 Task: Create a sub task Release to Production / Go Live for the task  Integrate a new online platform for online fitness training in the project ArtiZen , assign it to team member softage.1@softage.net and update the status of the sub task to  Completed , set the priority of the sub task to High
Action: Mouse moved to (597, 273)
Screenshot: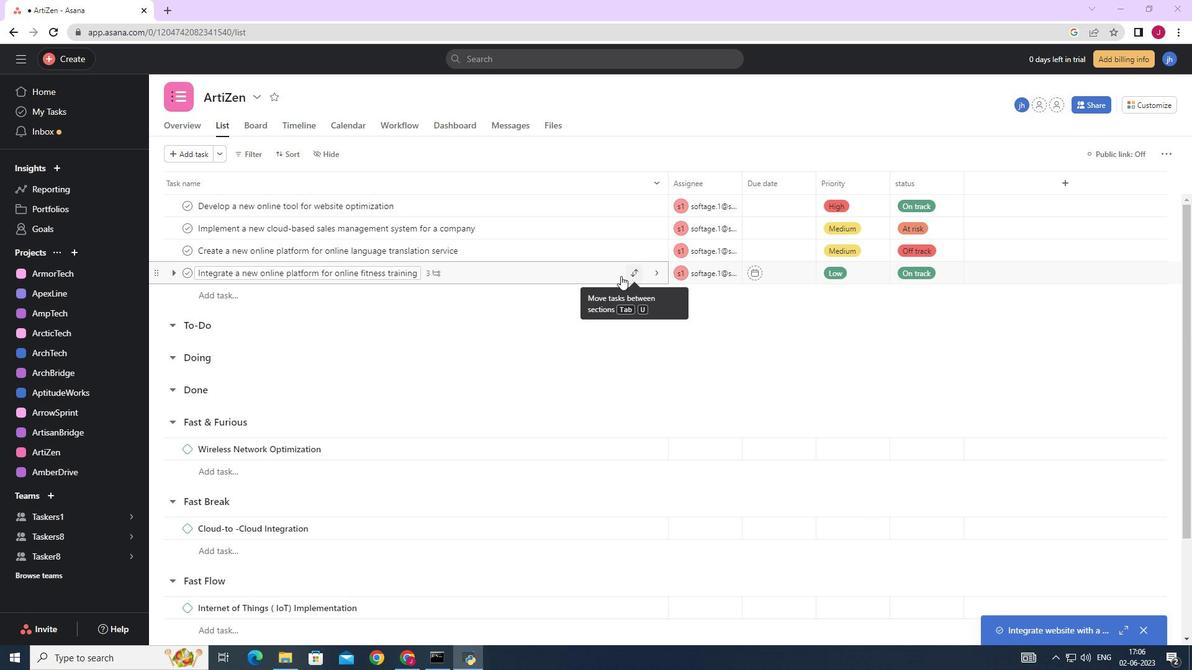 
Action: Mouse pressed left at (597, 273)
Screenshot: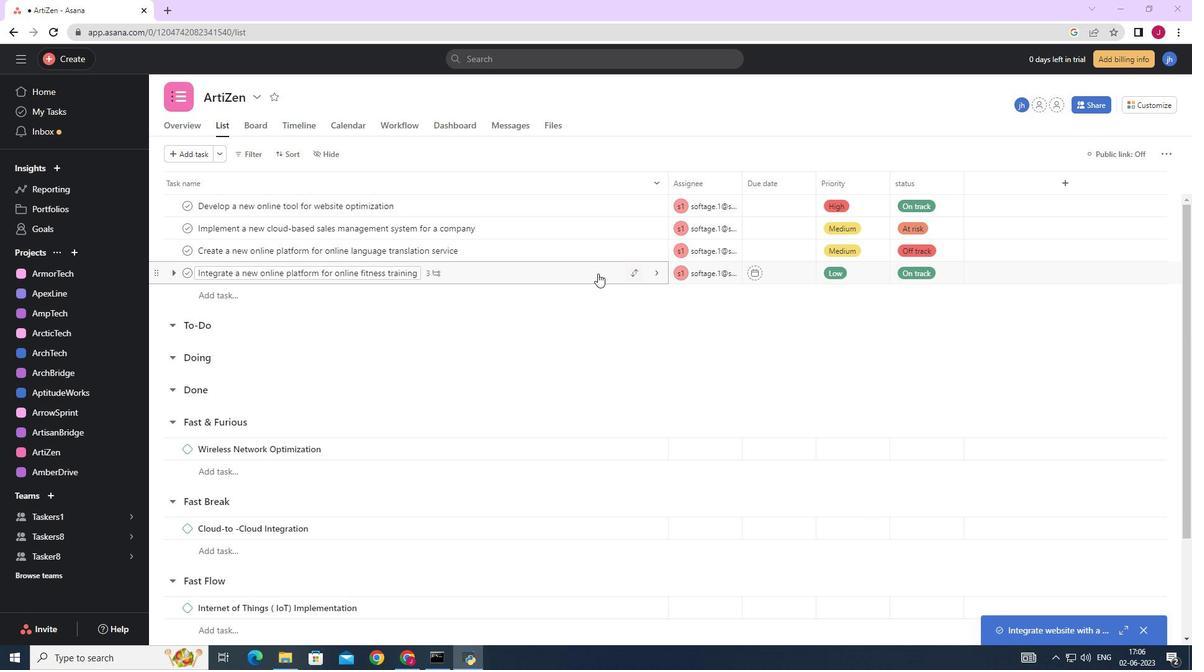 
Action: Mouse moved to (942, 502)
Screenshot: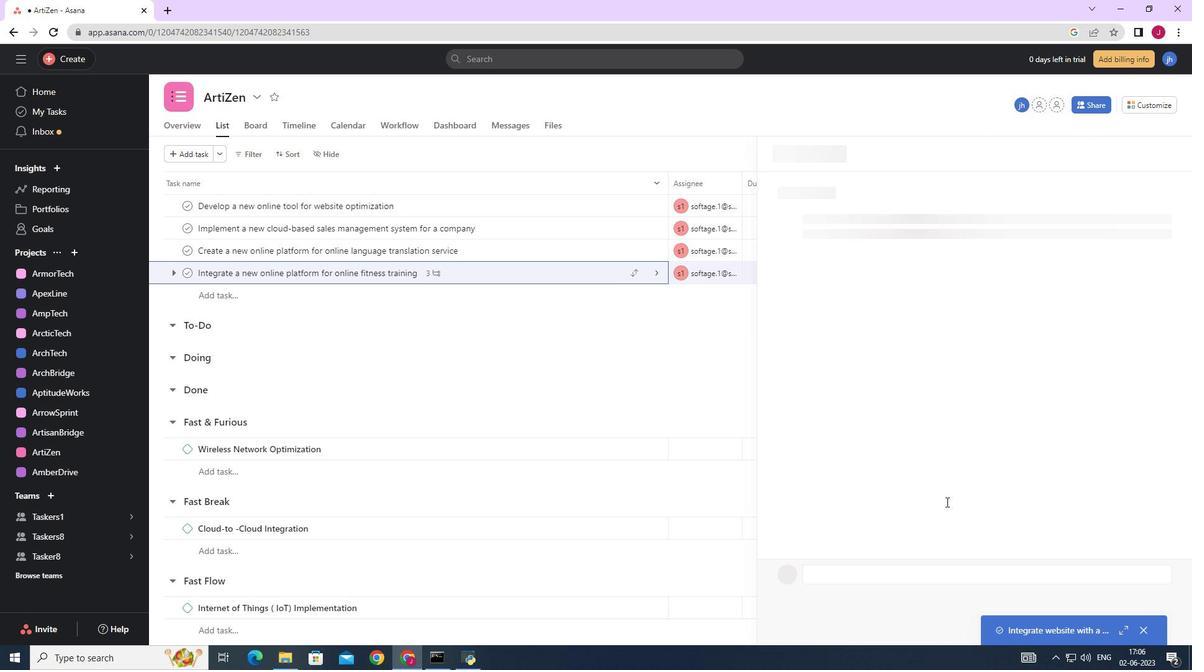 
Action: Mouse scrolled (942, 502) with delta (0, 0)
Screenshot: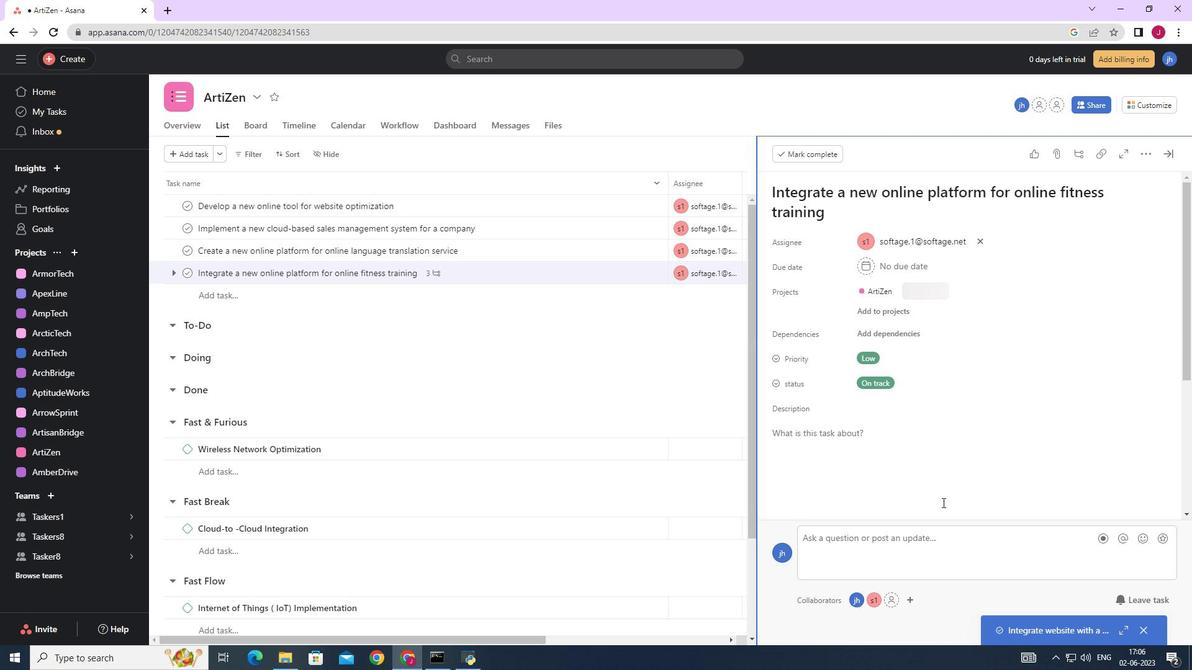 
Action: Mouse scrolled (942, 502) with delta (0, 0)
Screenshot: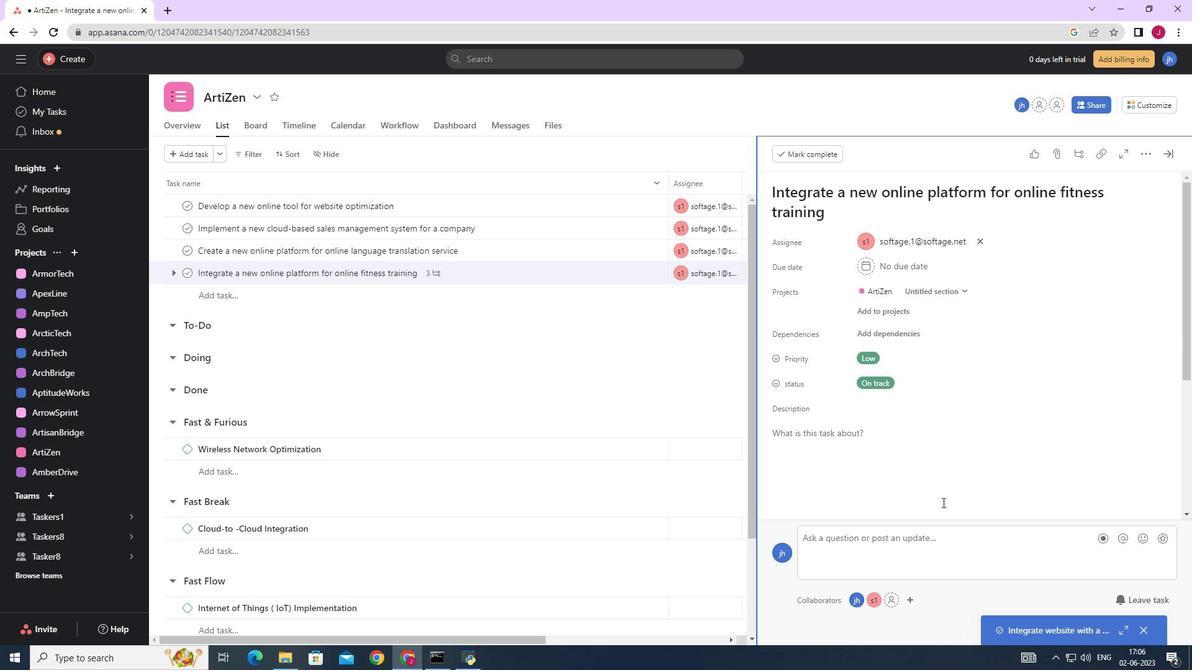 
Action: Mouse scrolled (942, 502) with delta (0, 0)
Screenshot: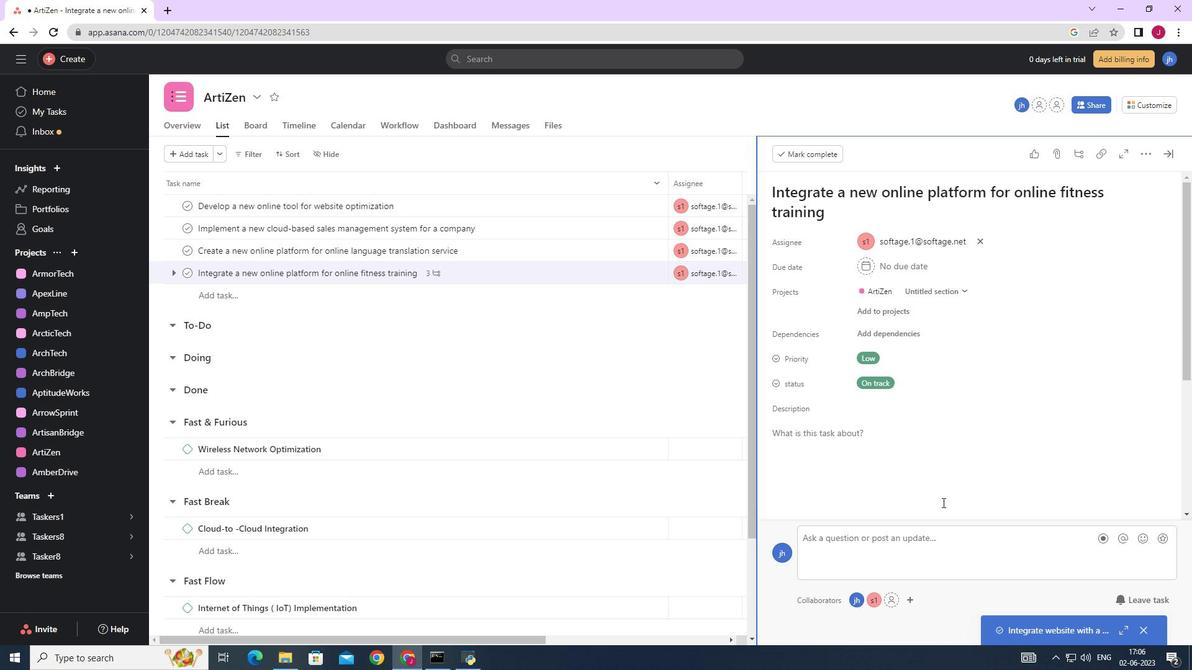 
Action: Mouse moved to (816, 462)
Screenshot: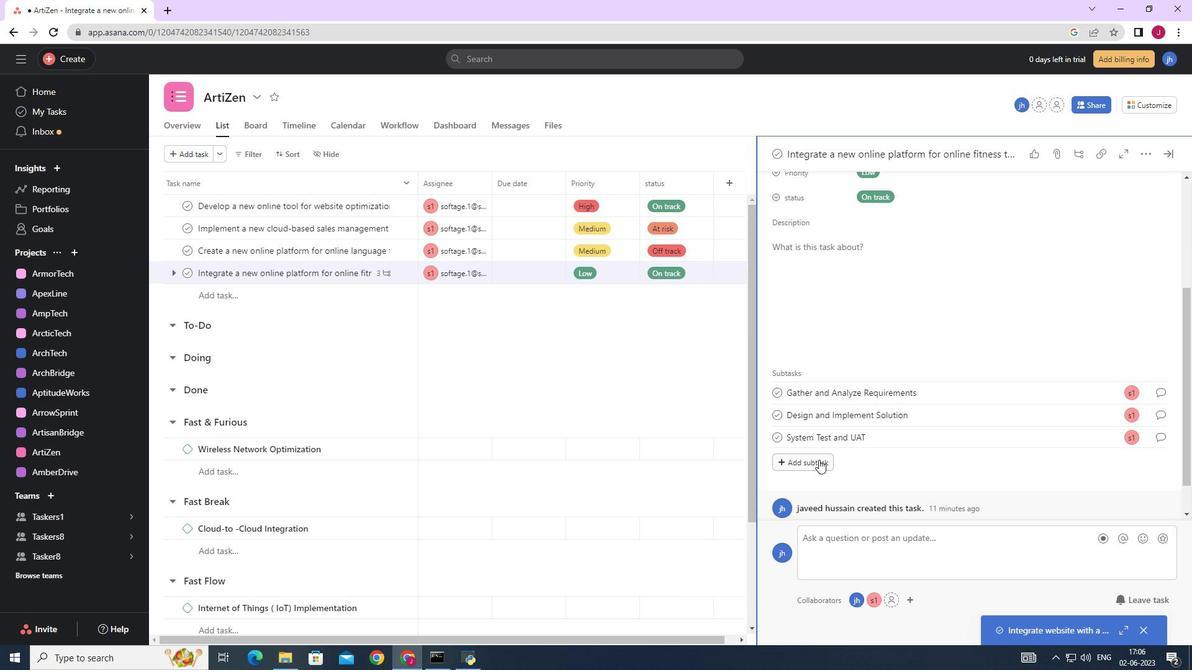 
Action: Mouse pressed left at (816, 462)
Screenshot: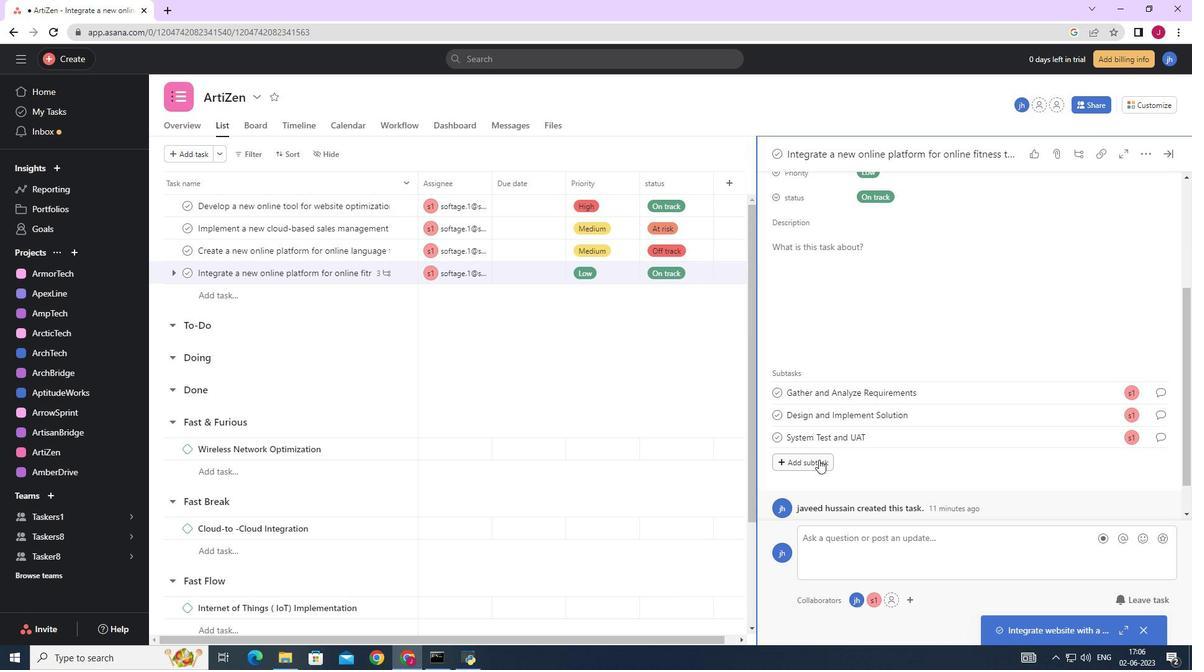 
Action: Mouse moved to (812, 436)
Screenshot: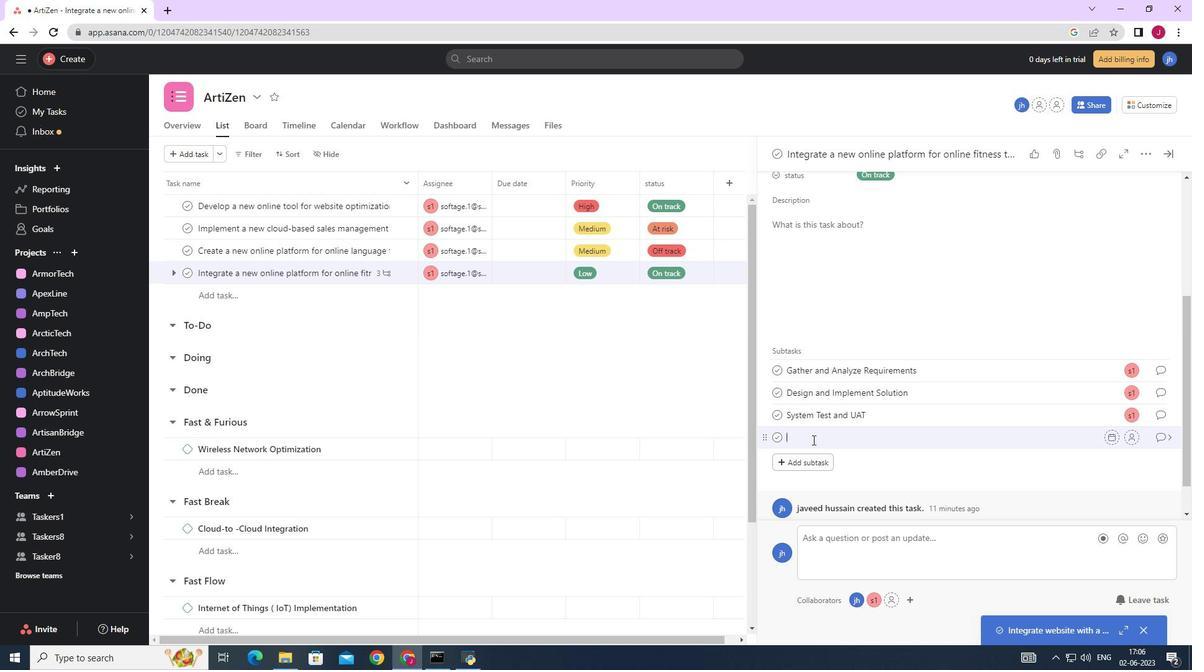 
Action: Key pressed <Key.caps_lock>R<Key.caps_lock><Key.backspace>r<Key.caps_lock>ELEASE<Key.space>TO<Key.space>PRODUCION<Key.space><Key.backspace><Key.backspace><Key.backspace><Key.backspace>TION<Key.space>/<Key.space><Key.caps_lock>g<Key.caps_lock>O<Key.space><Key.caps_lock>l<Key.caps_lock>IVE
Screenshot: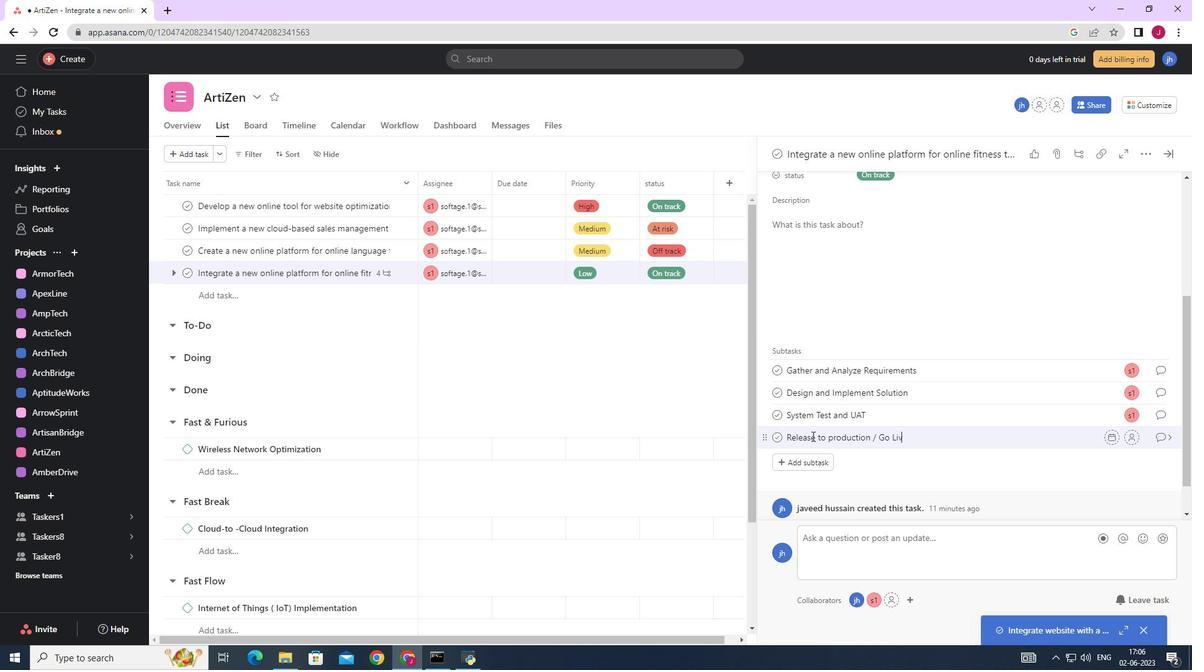 
Action: Mouse moved to (1126, 438)
Screenshot: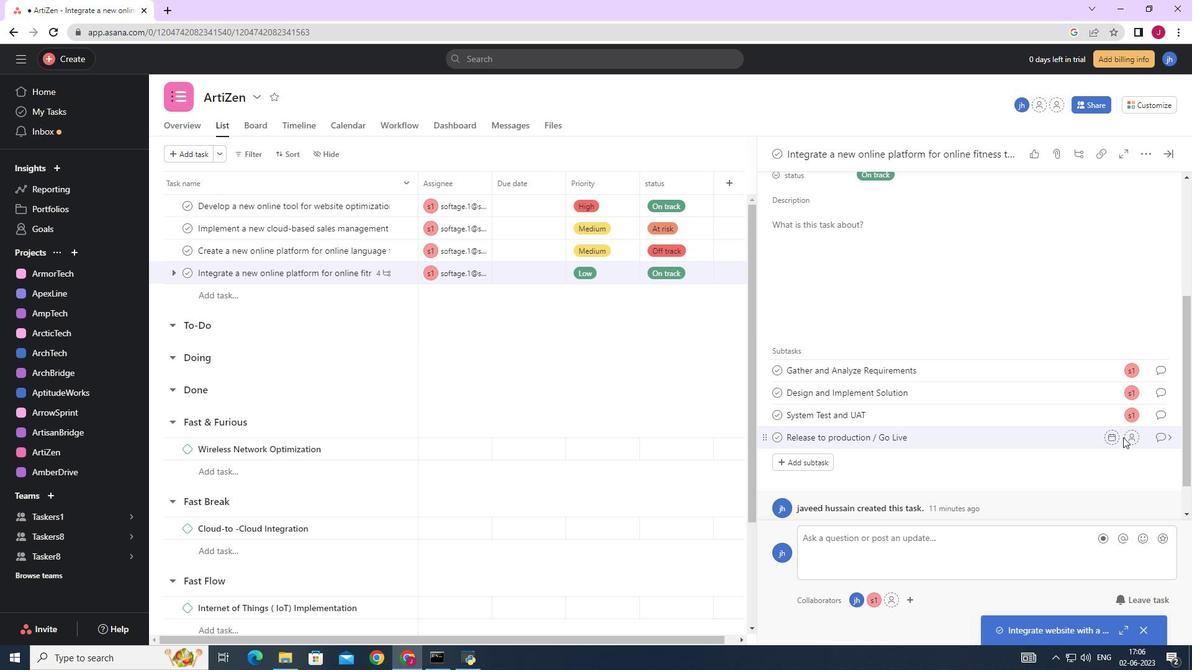 
Action: Mouse pressed left at (1126, 438)
Screenshot: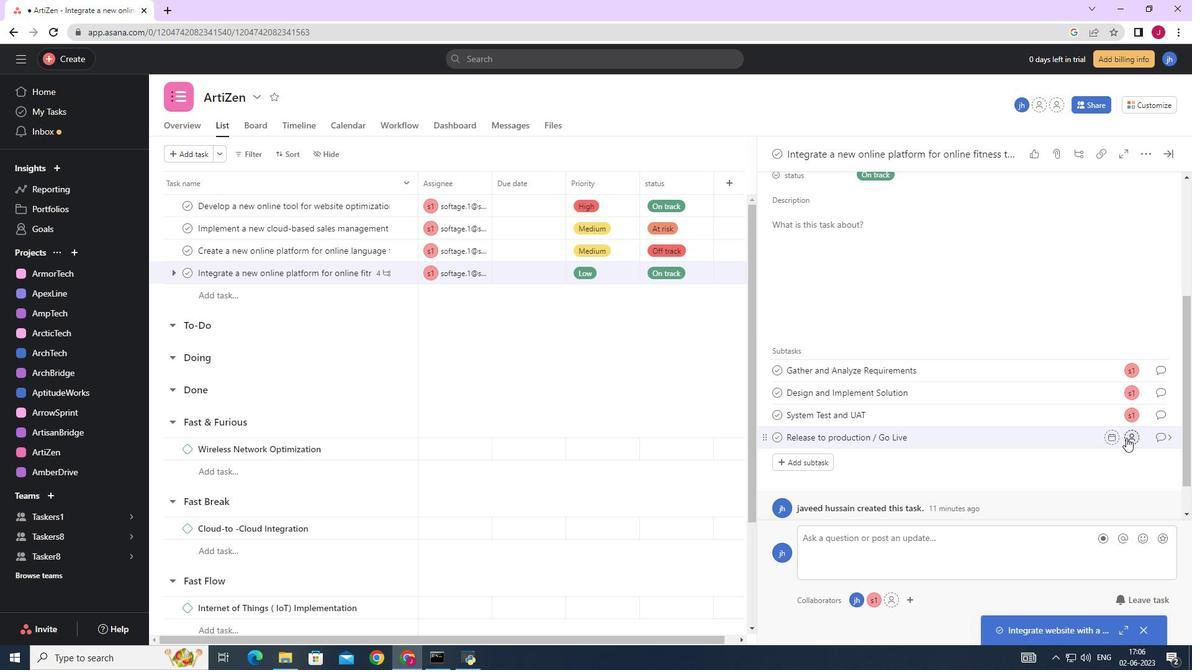 
Action: Mouse moved to (948, 511)
Screenshot: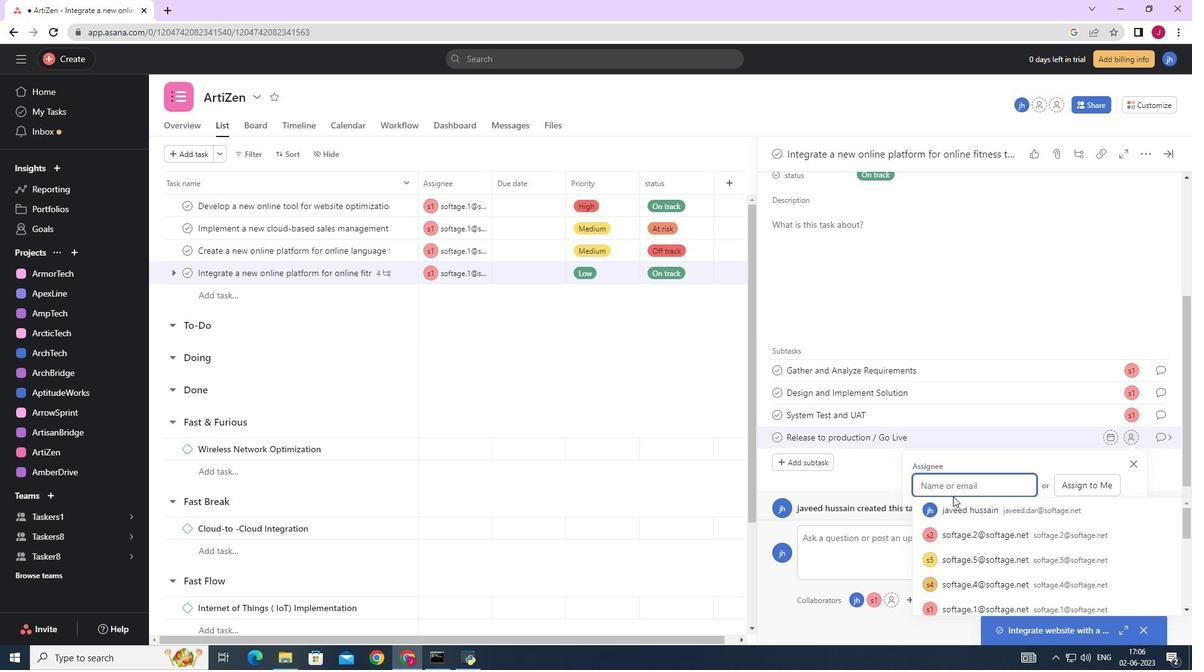 
Action: Key pressed SOFTAGE.1
Screenshot: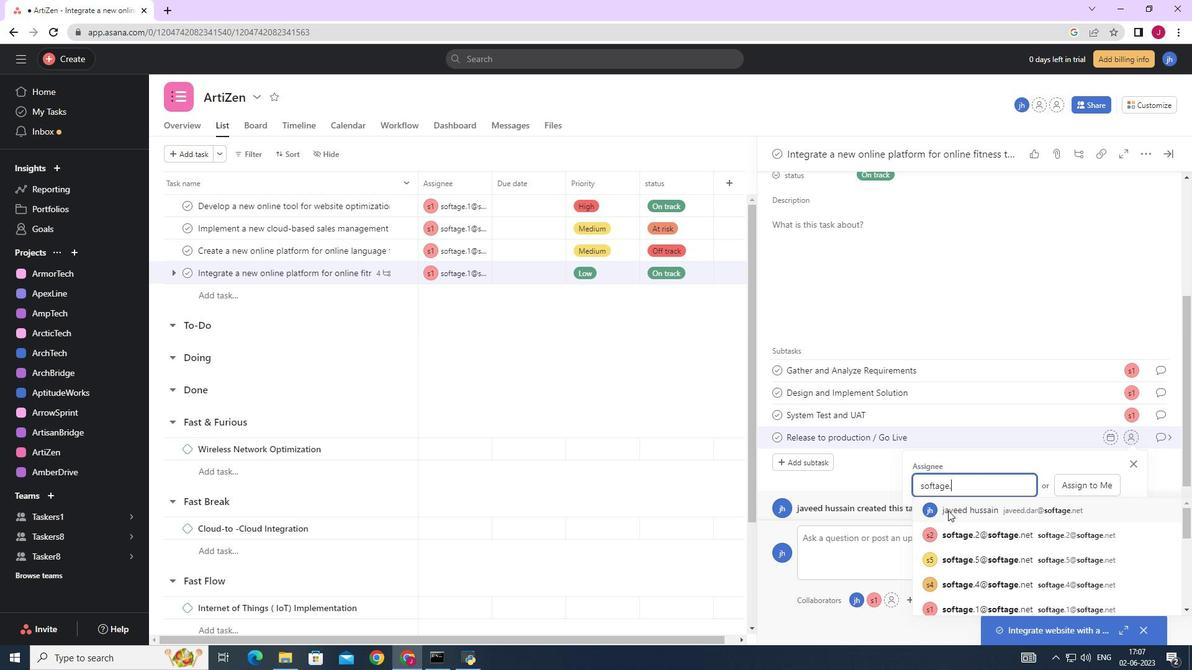 
Action: Mouse moved to (950, 511)
Screenshot: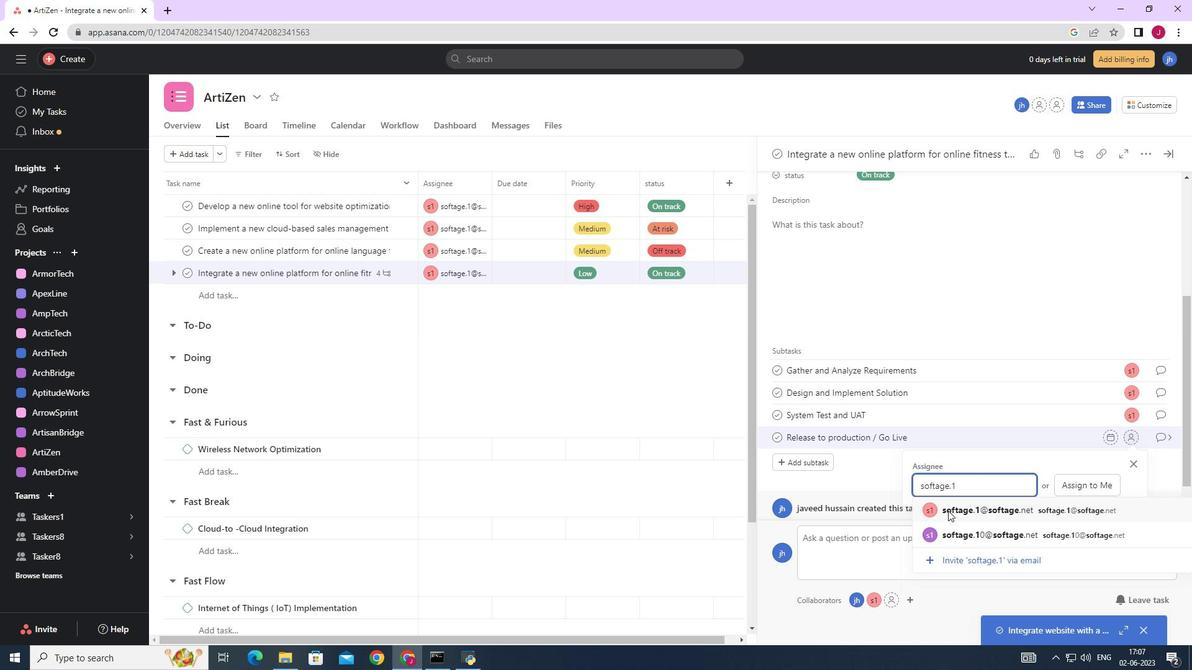 
Action: Mouse pressed left at (950, 511)
Screenshot: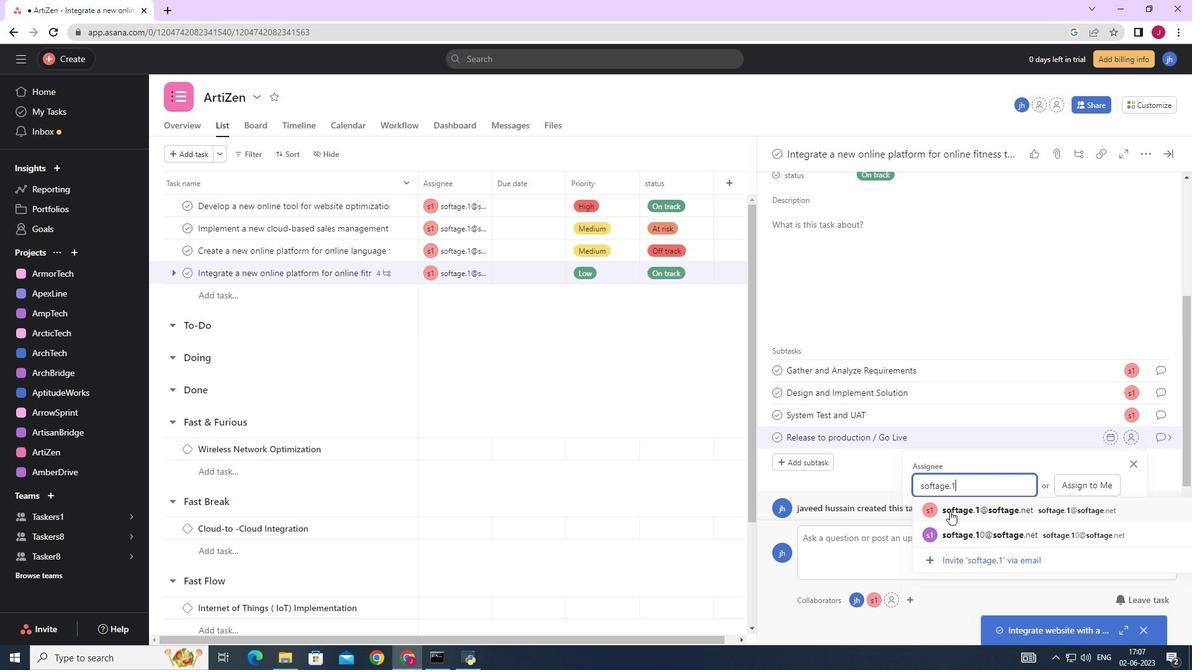 
Action: Mouse moved to (1166, 438)
Screenshot: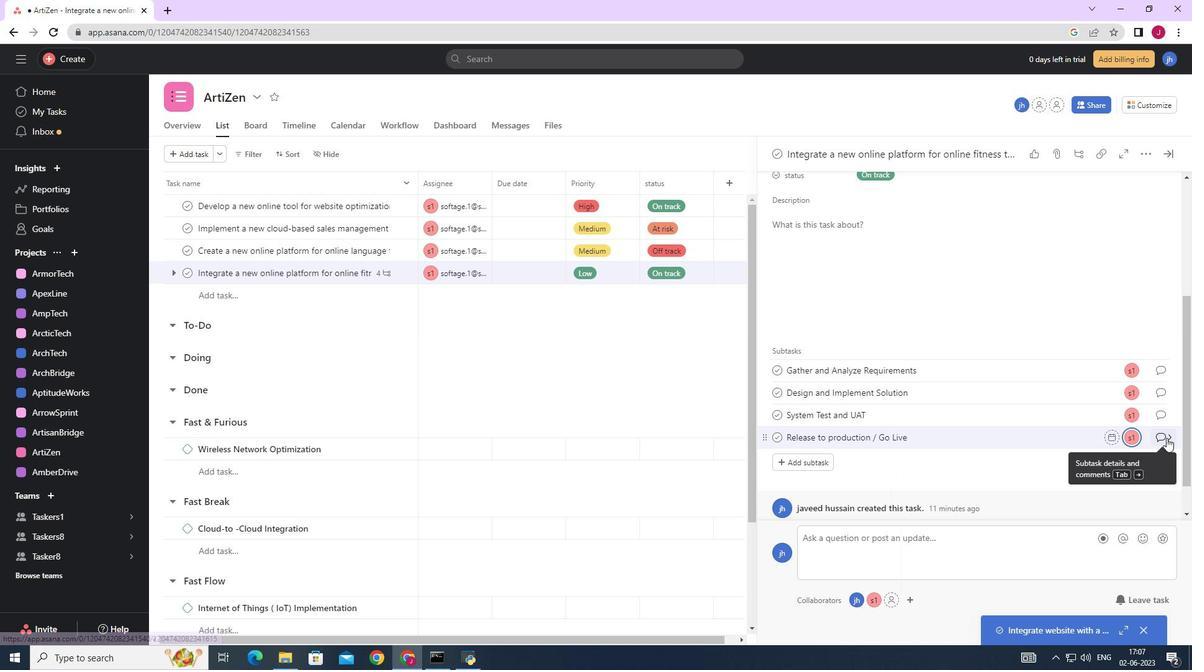 
Action: Mouse pressed left at (1166, 438)
Screenshot: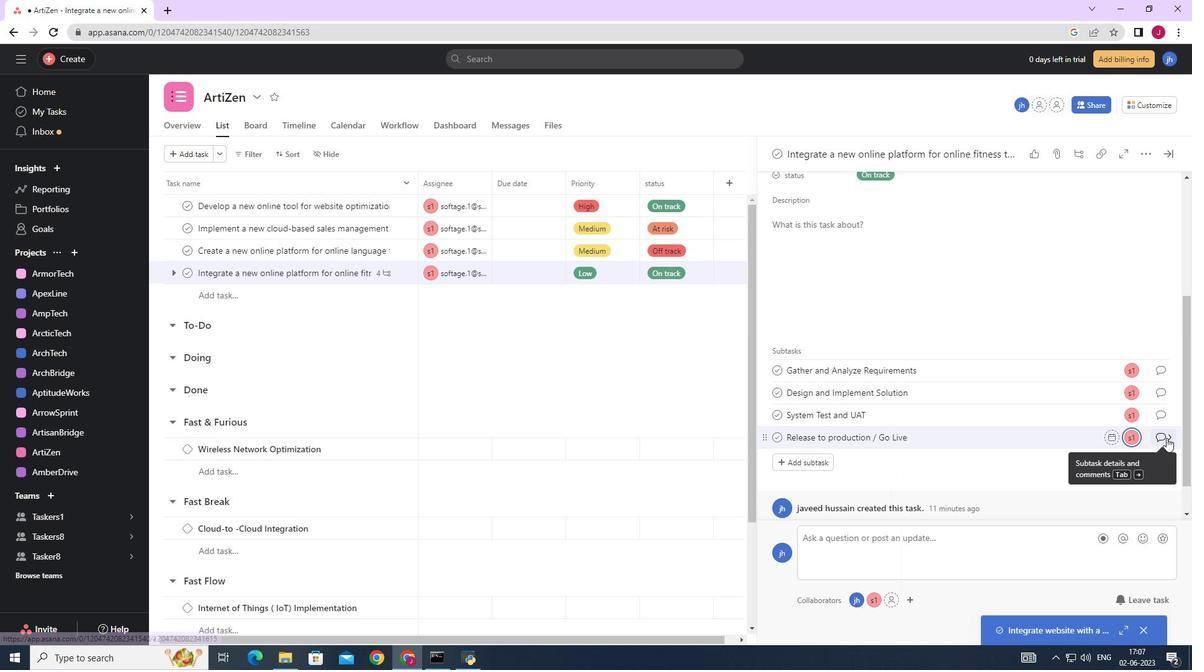
Action: Mouse moved to (825, 330)
Screenshot: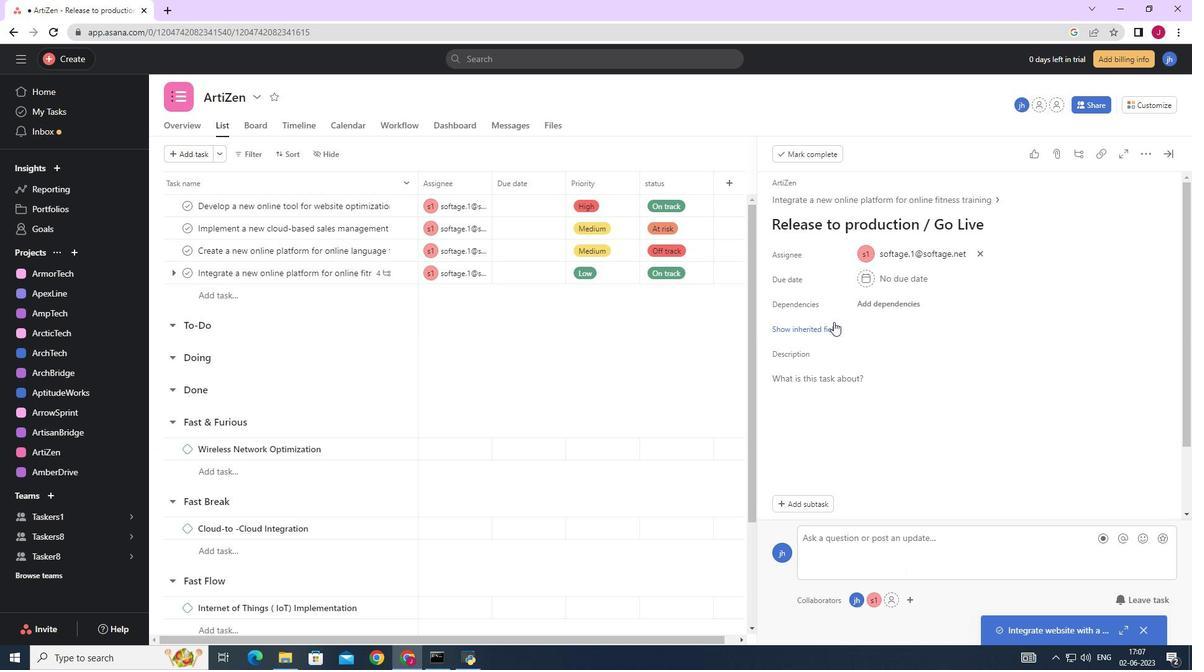 
Action: Mouse pressed left at (825, 330)
Screenshot: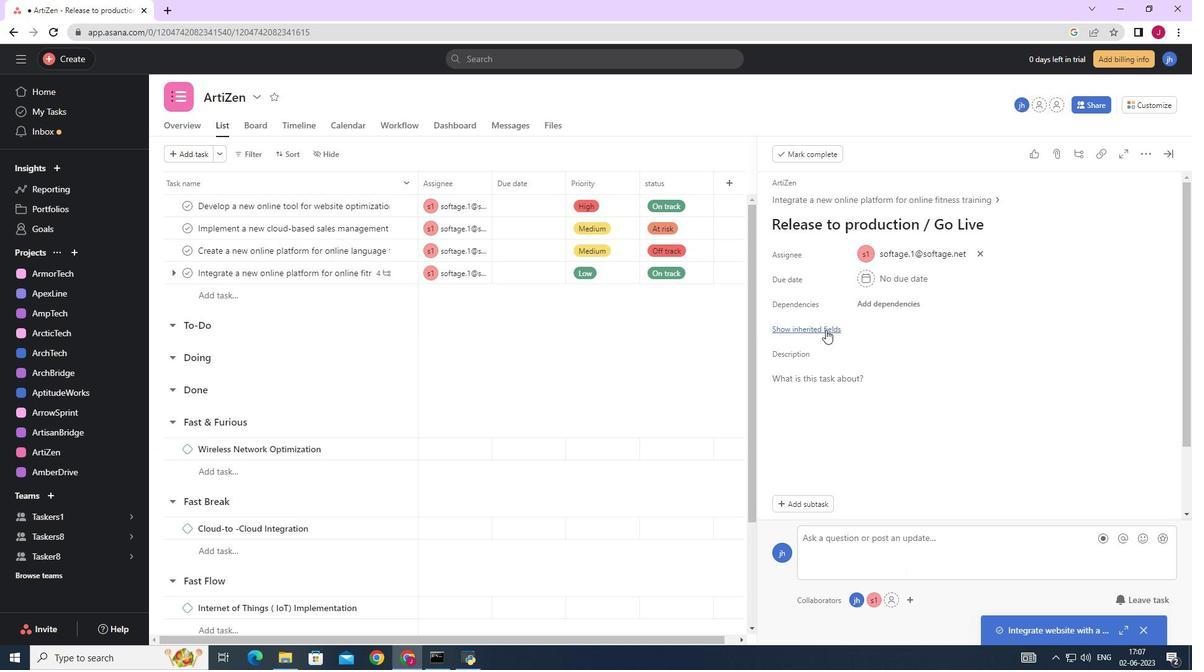 
Action: Mouse moved to (873, 353)
Screenshot: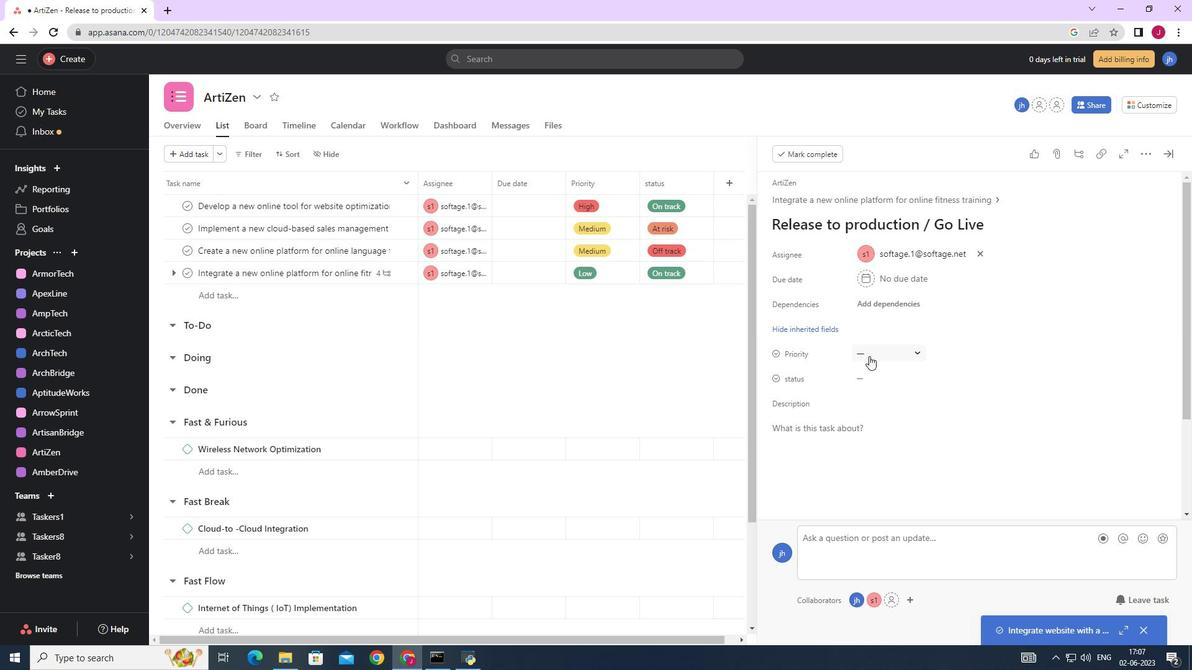 
Action: Mouse pressed left at (873, 353)
Screenshot: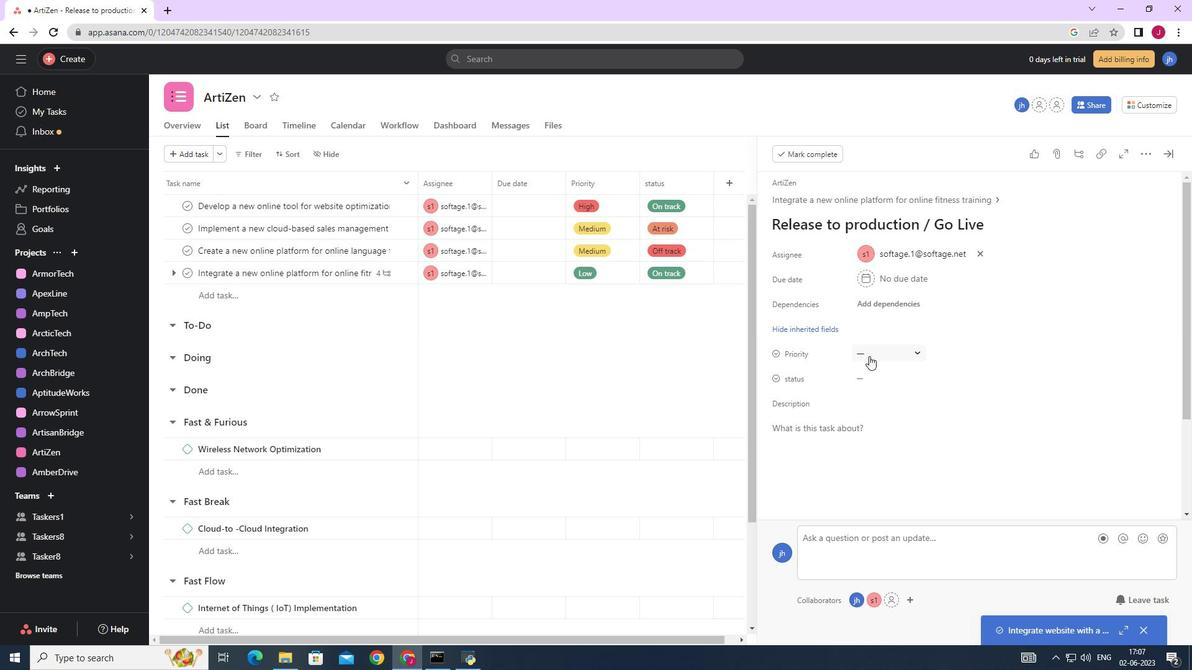 
Action: Mouse moved to (899, 395)
Screenshot: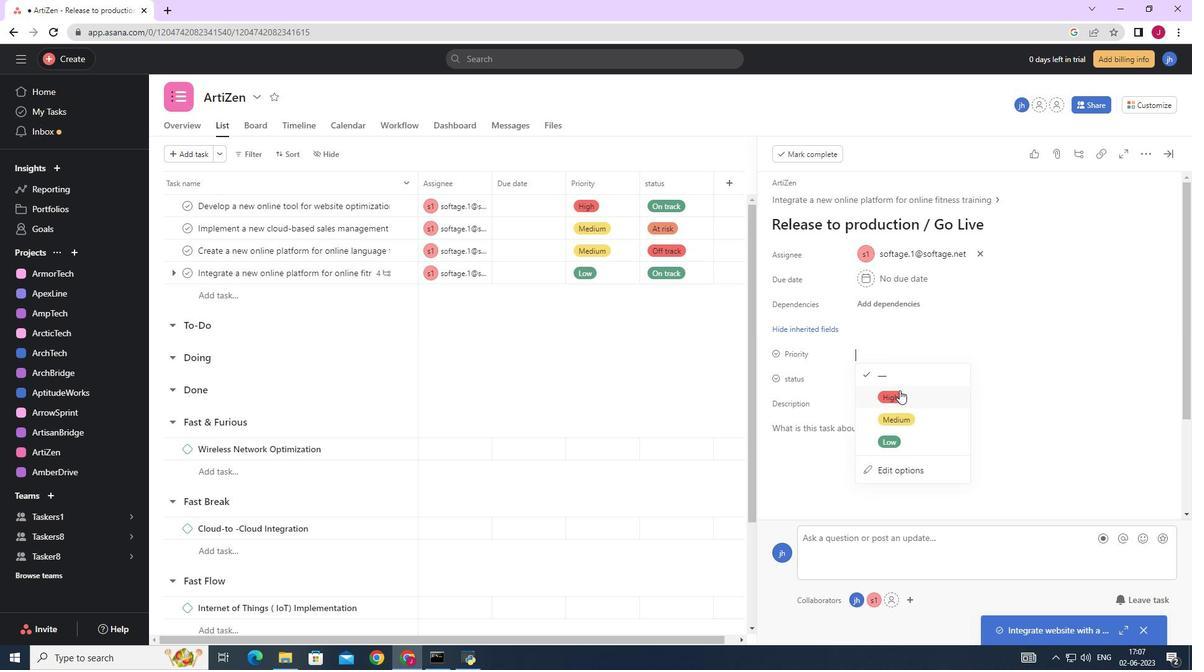 
Action: Mouse pressed left at (899, 395)
Screenshot: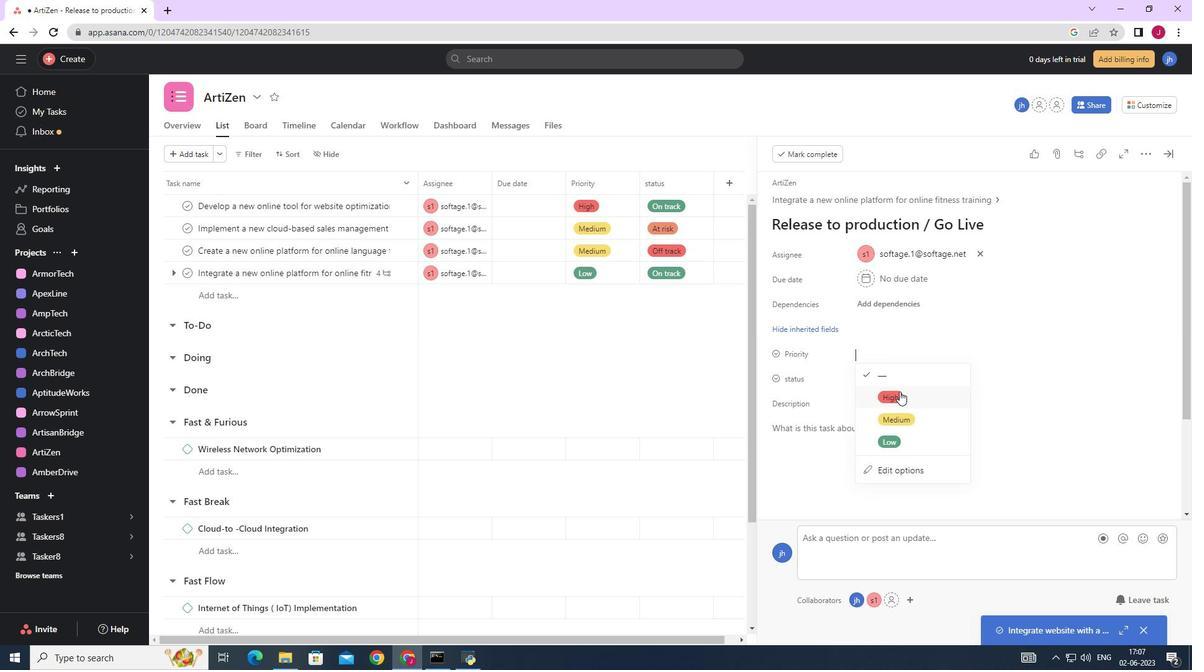 
Action: Mouse moved to (873, 374)
Screenshot: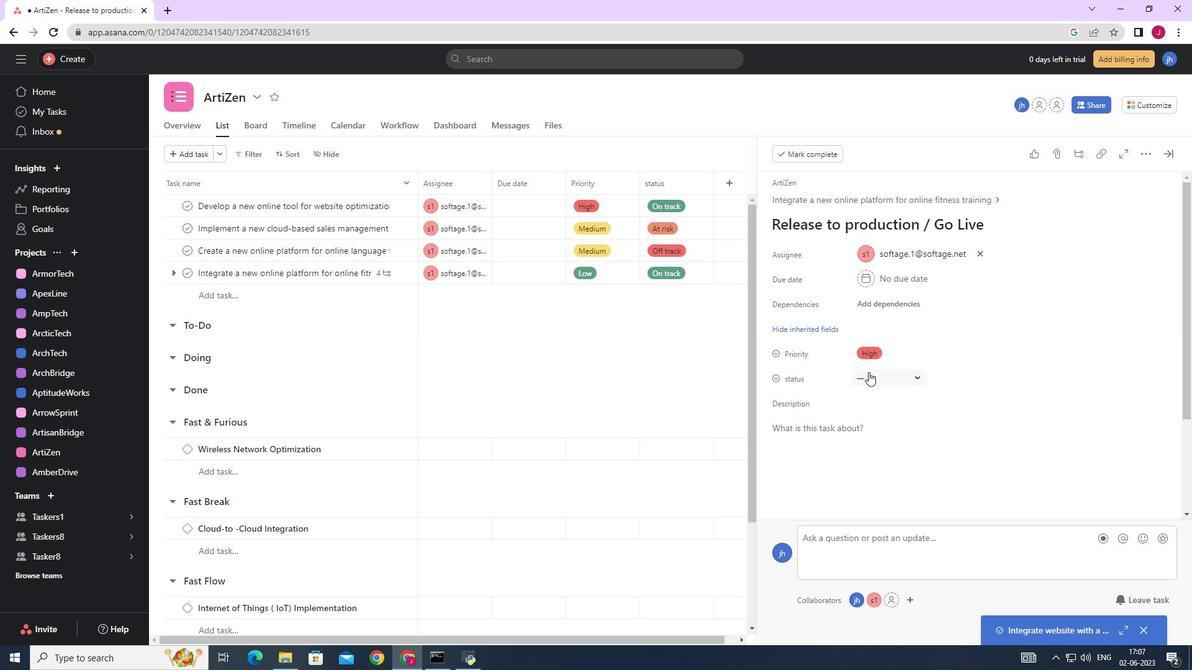 
Action: Mouse pressed left at (873, 374)
Screenshot: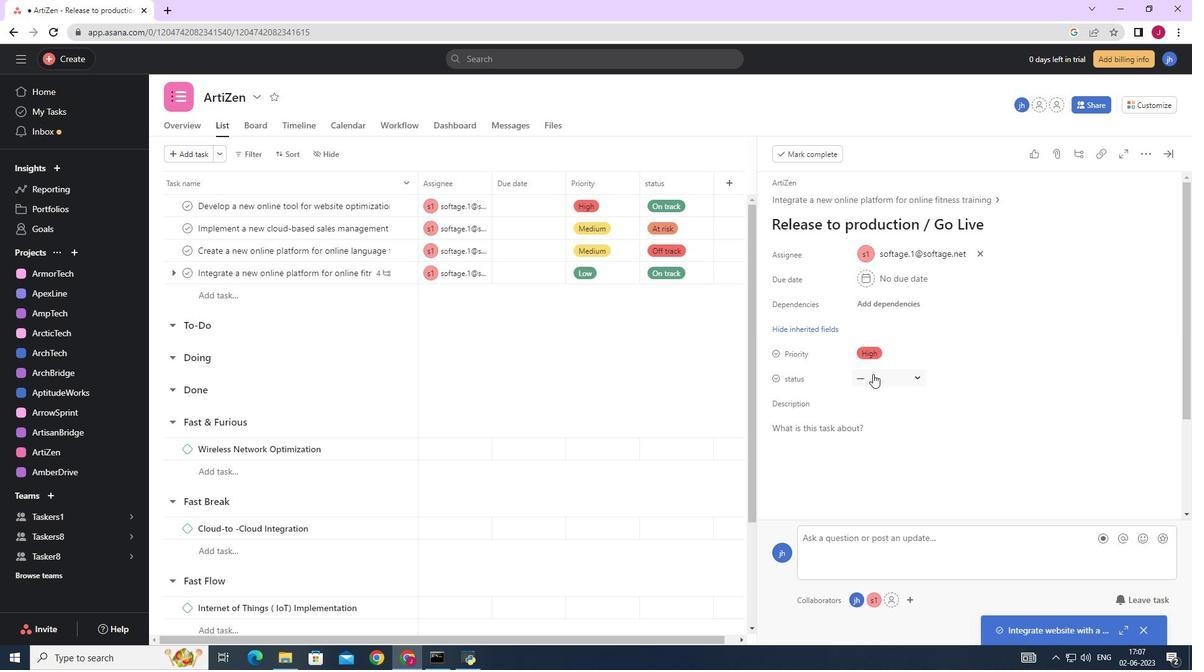 
Action: Mouse moved to (898, 488)
Screenshot: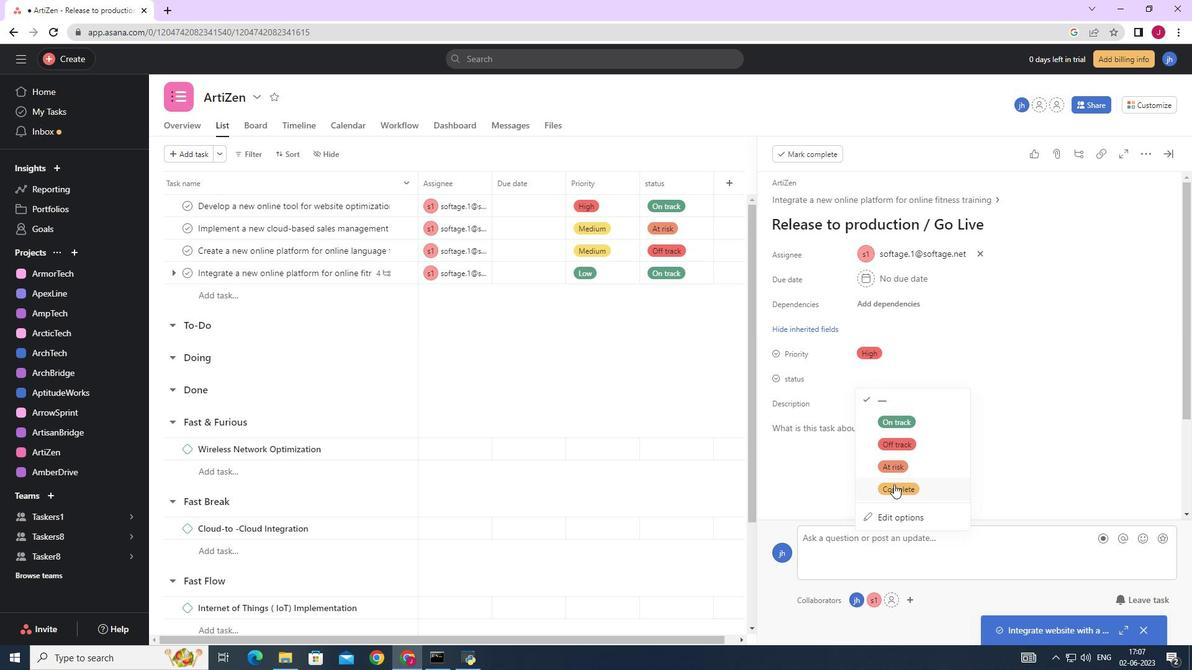 
Action: Mouse pressed left at (898, 488)
Screenshot: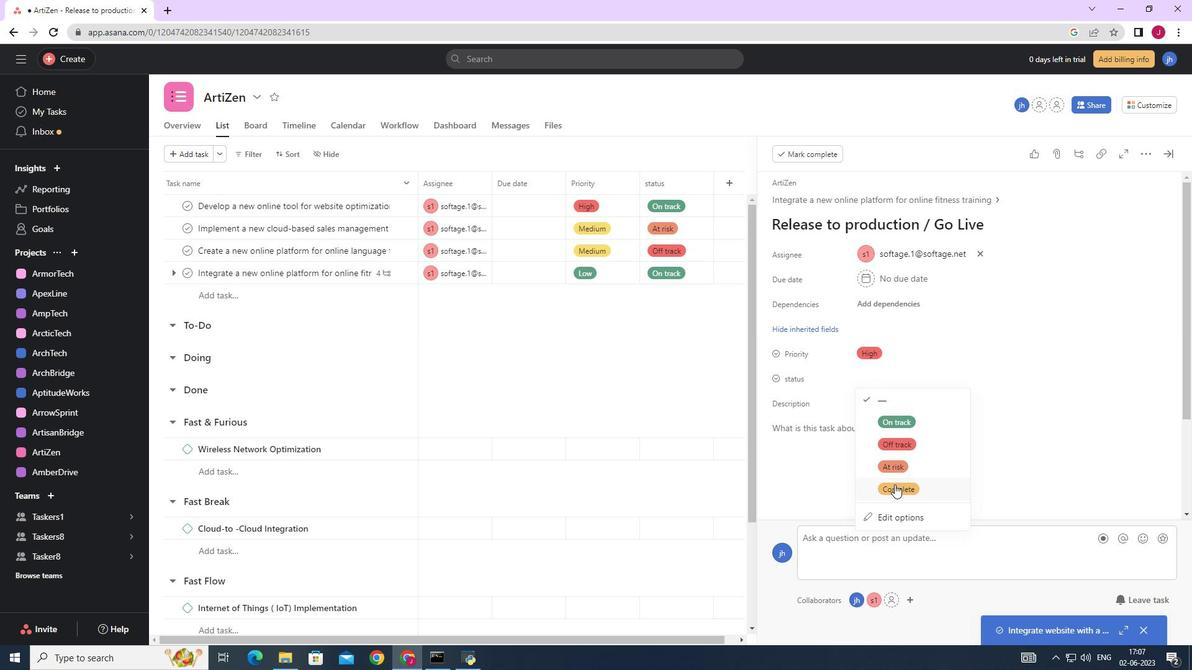 
Action: Mouse moved to (1171, 155)
Screenshot: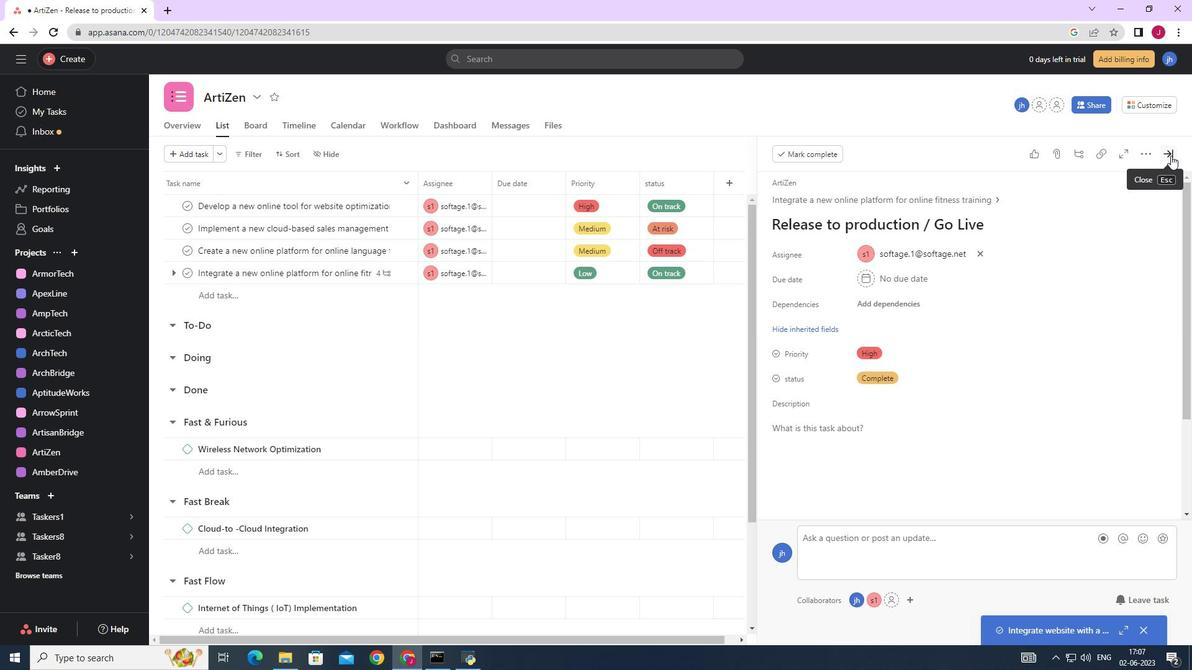 
Action: Mouse pressed left at (1171, 155)
Screenshot: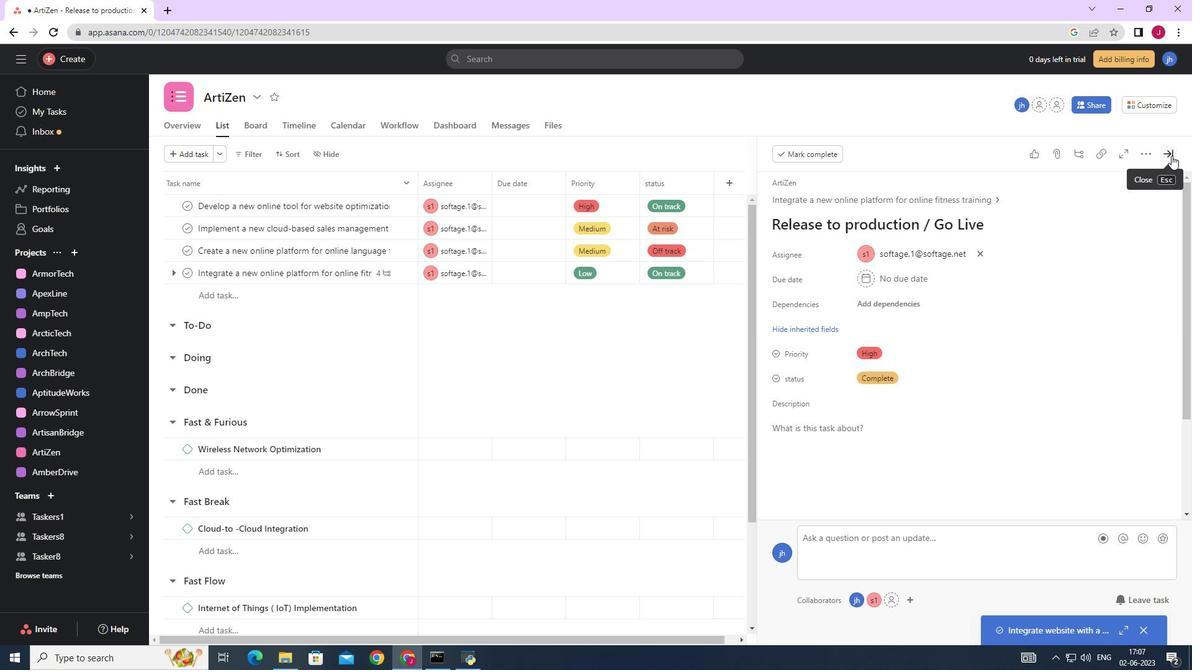 
Action: Mouse moved to (1162, 153)
Screenshot: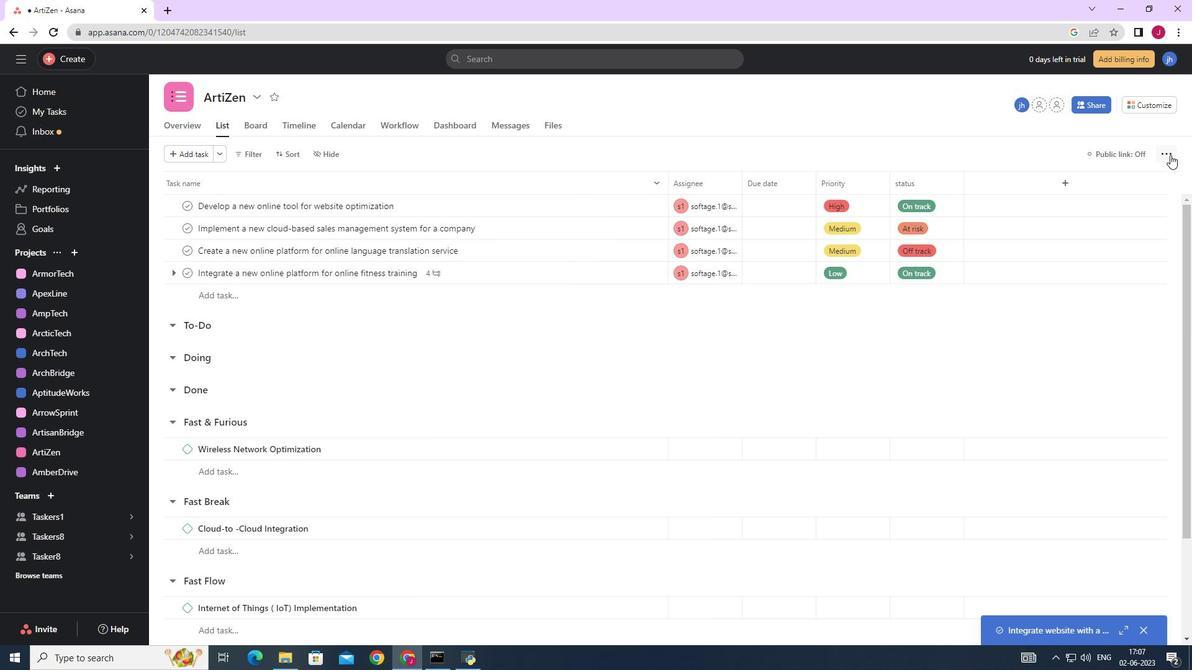 
